 Task: Add the task  Create a feature for users to create custom alerts and reminders to the section Debug Dash in the project WaveTech and add a Due Date to the respective task as 2024/01/14.
Action: Mouse moved to (59, 404)
Screenshot: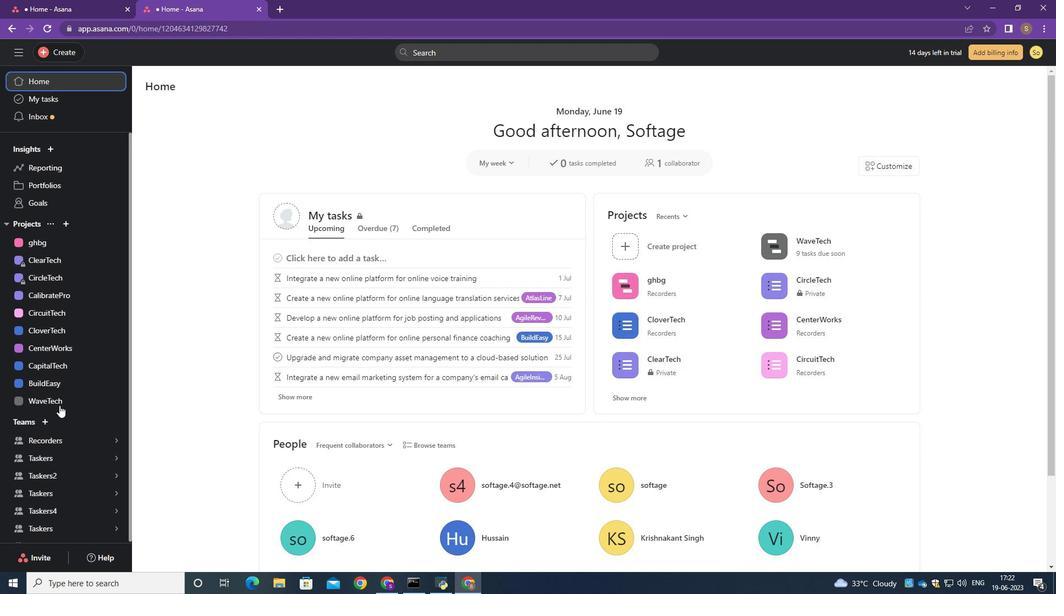 
Action: Mouse pressed left at (59, 404)
Screenshot: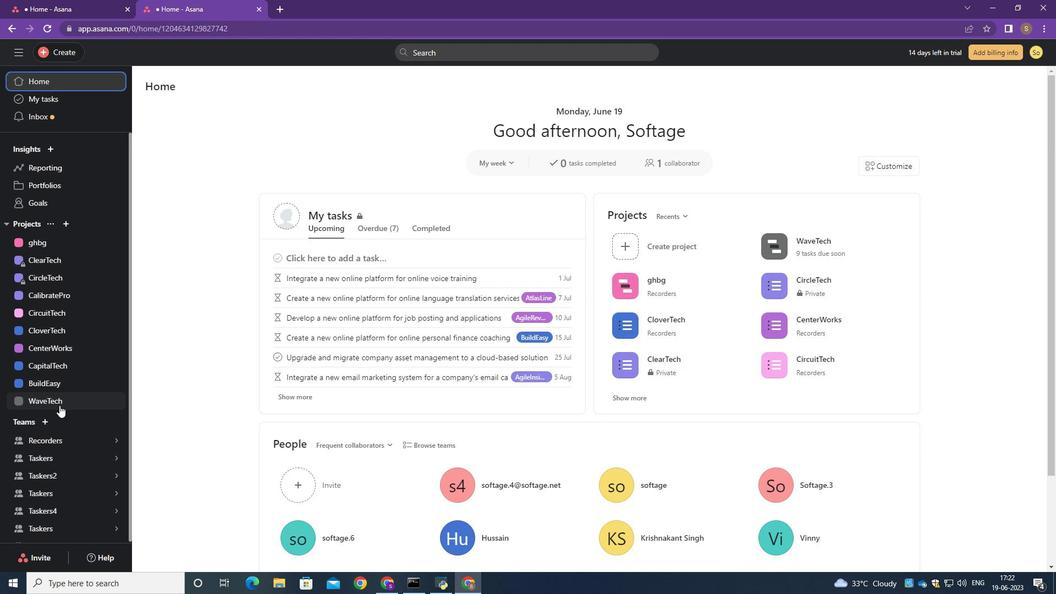 
Action: Mouse moved to (417, 260)
Screenshot: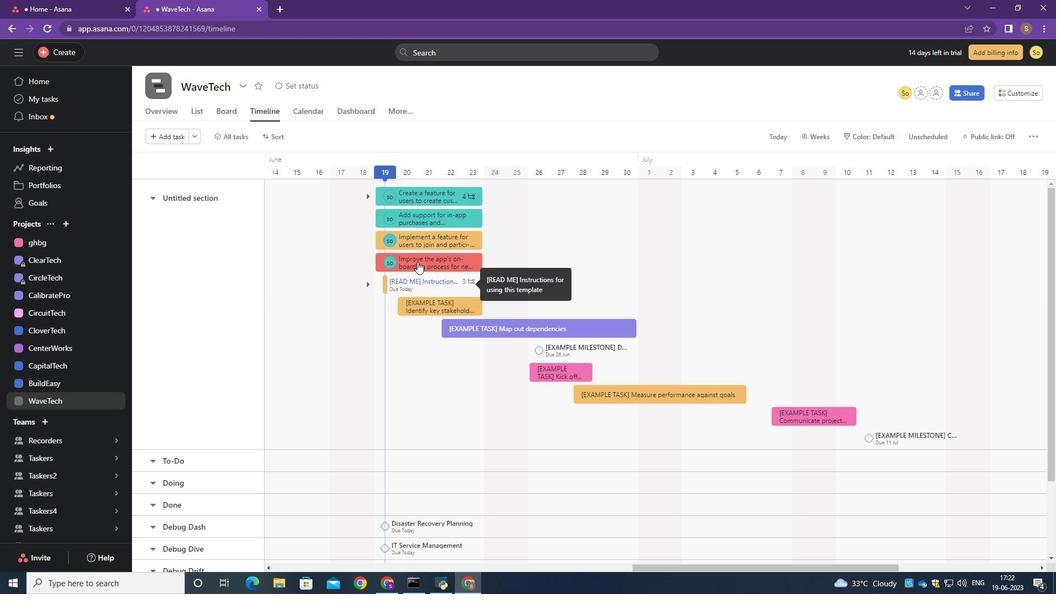 
Action: Mouse pressed left at (417, 260)
Screenshot: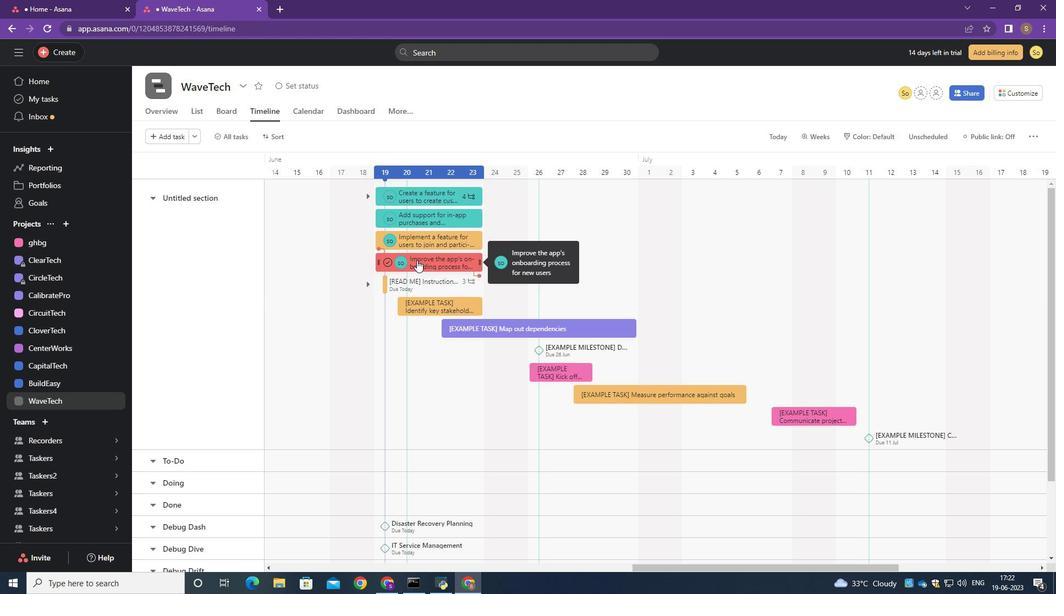 
Action: Mouse moved to (424, 192)
Screenshot: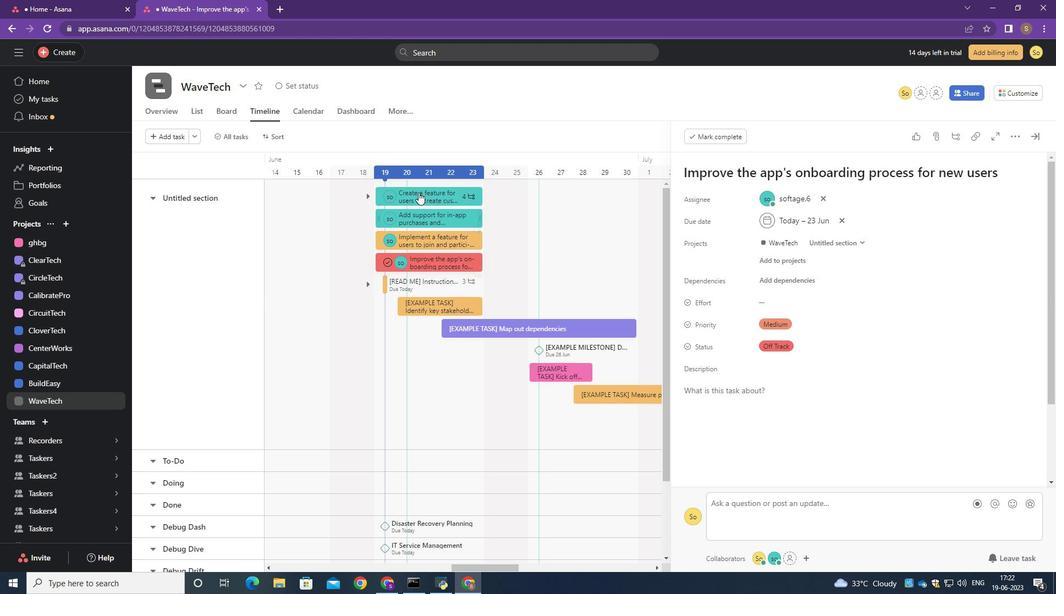 
Action: Mouse pressed left at (424, 192)
Screenshot: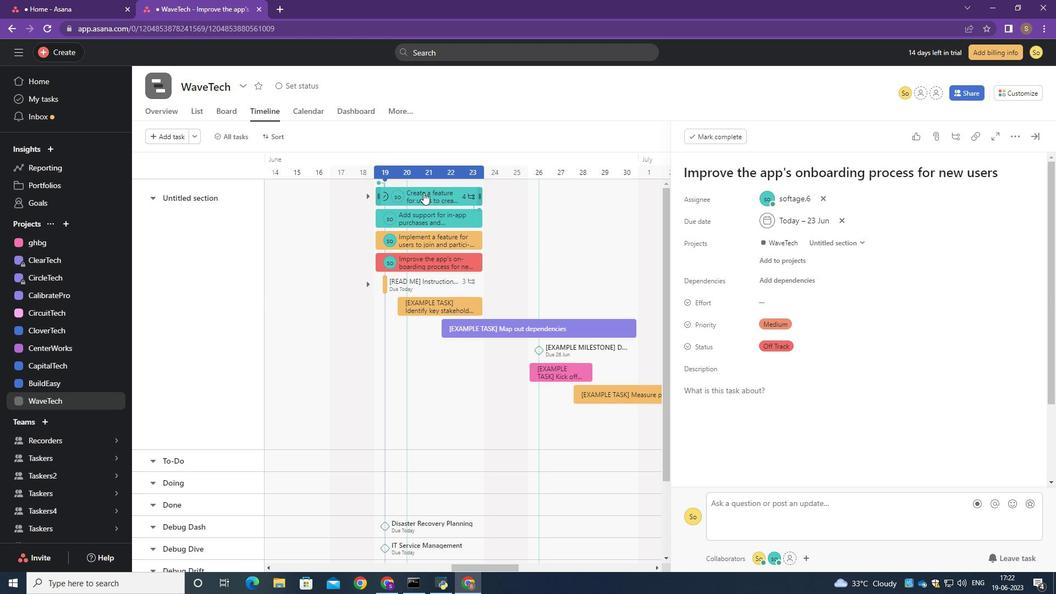 
Action: Mouse moved to (834, 259)
Screenshot: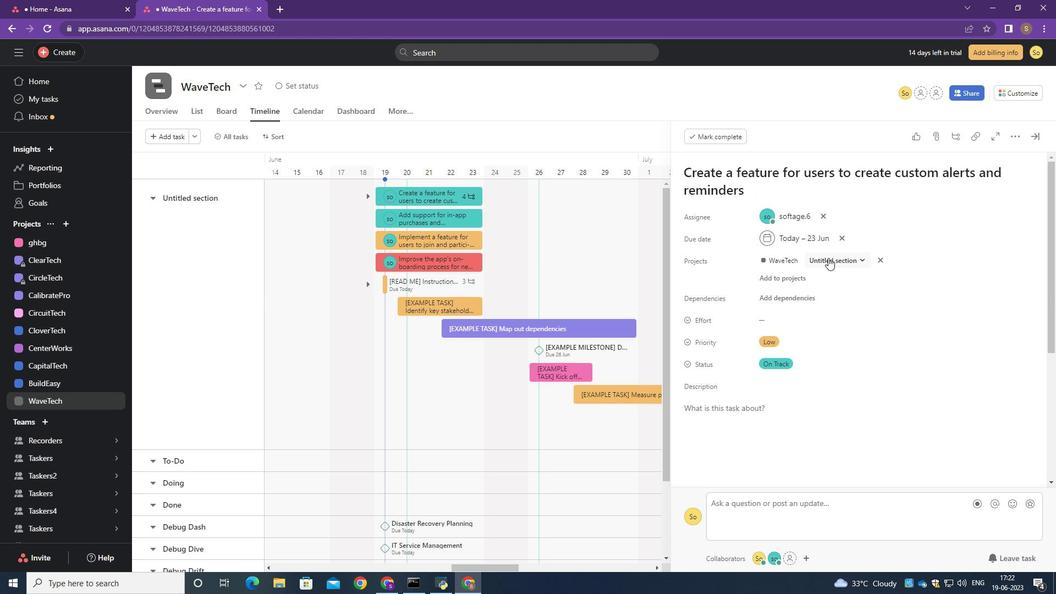 
Action: Mouse pressed left at (834, 259)
Screenshot: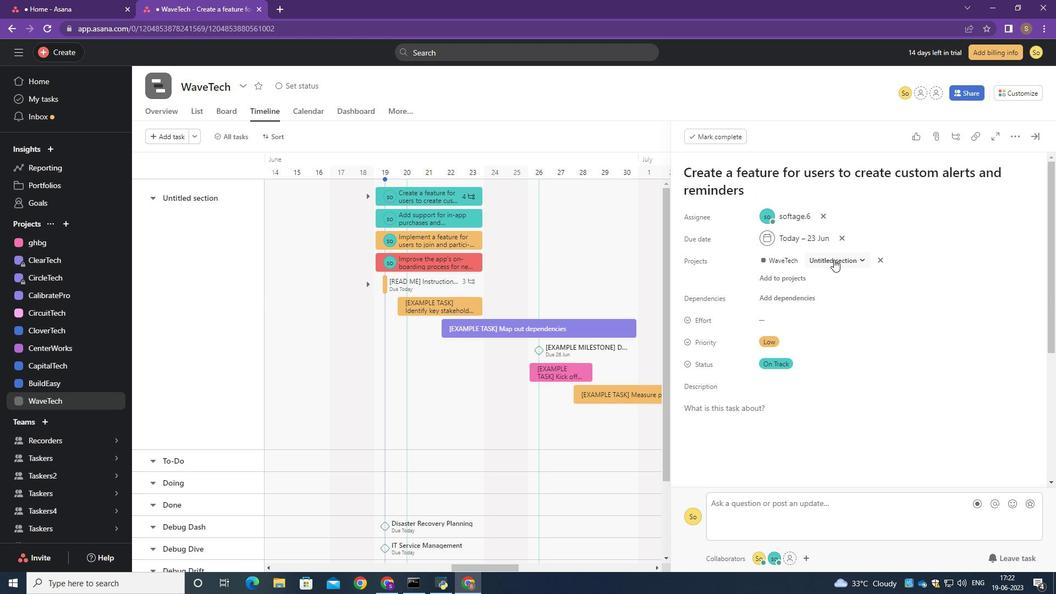 
Action: Mouse moved to (826, 366)
Screenshot: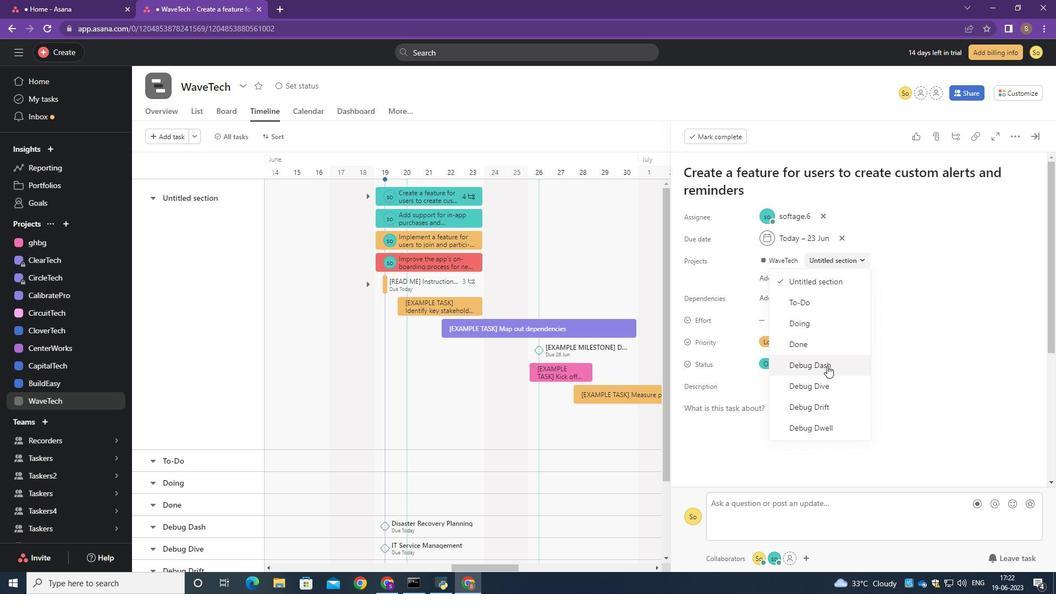 
Action: Mouse pressed left at (826, 366)
Screenshot: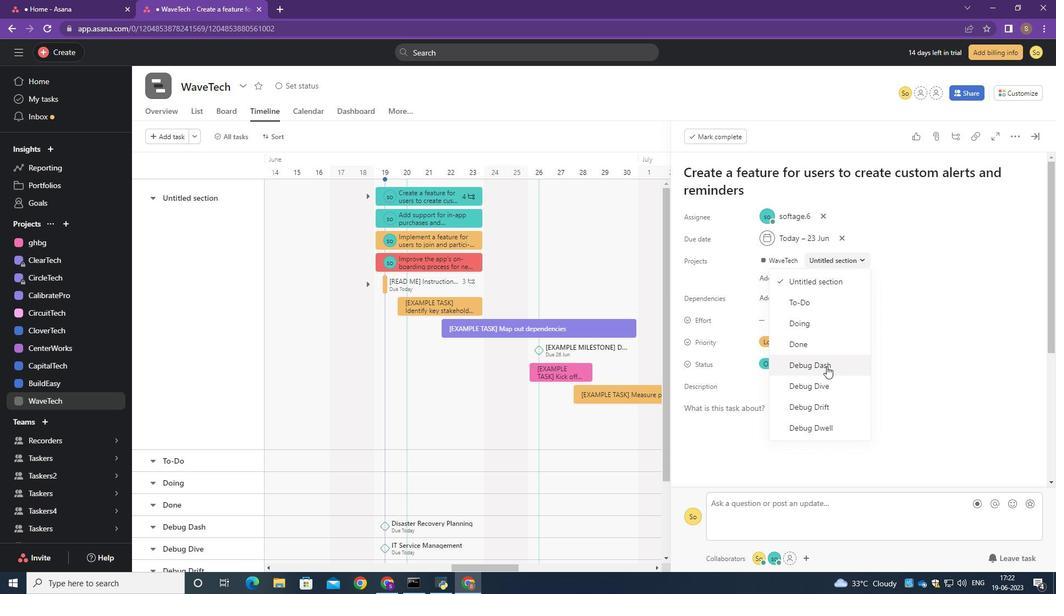 
Action: Mouse moved to (801, 235)
Screenshot: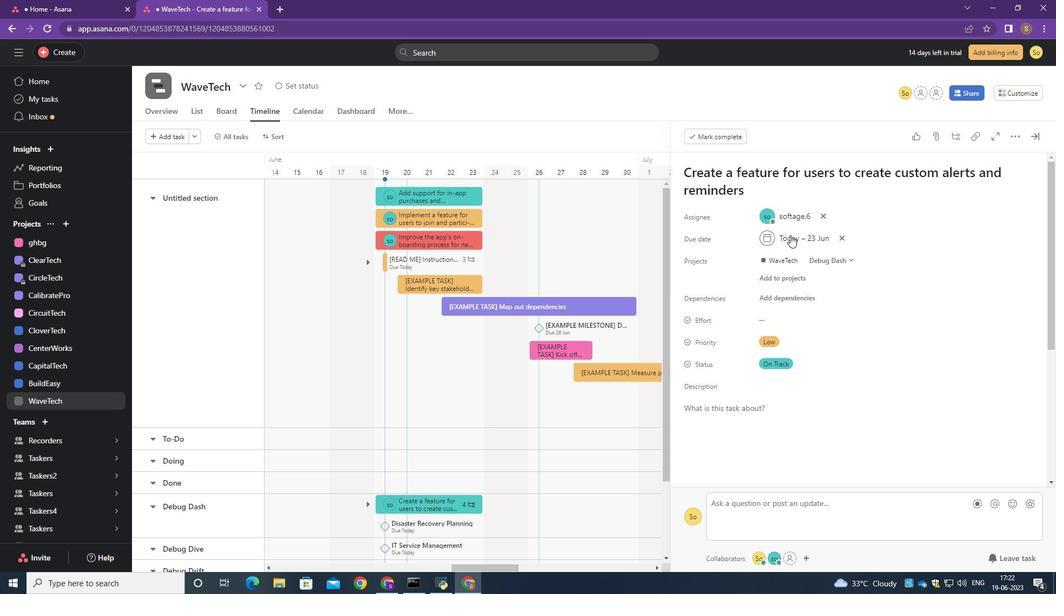 
Action: Mouse pressed left at (801, 235)
Screenshot: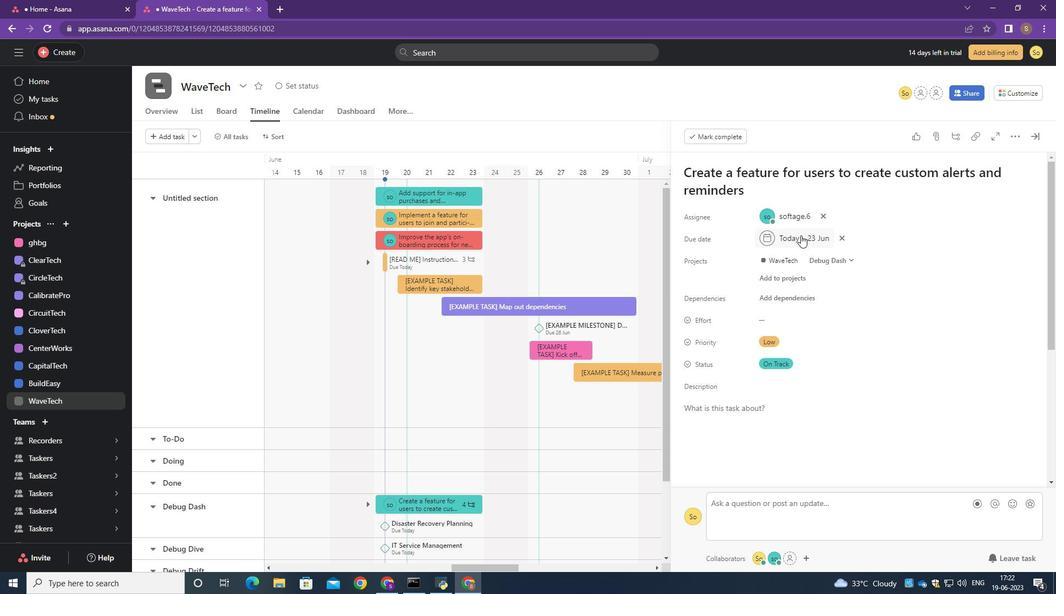 
Action: Mouse moved to (837, 239)
Screenshot: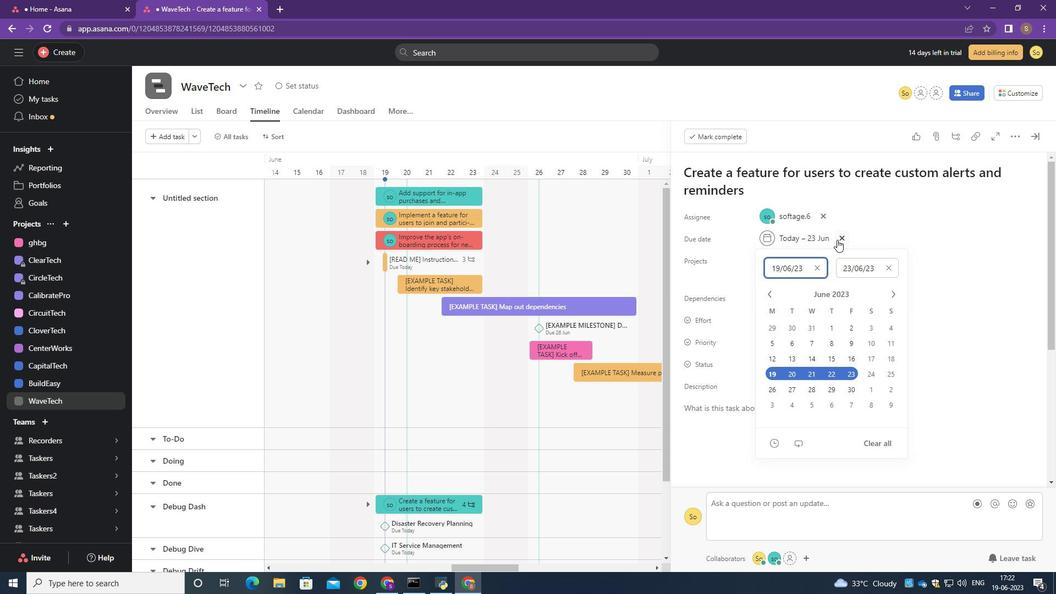 
Action: Mouse pressed left at (837, 239)
Screenshot: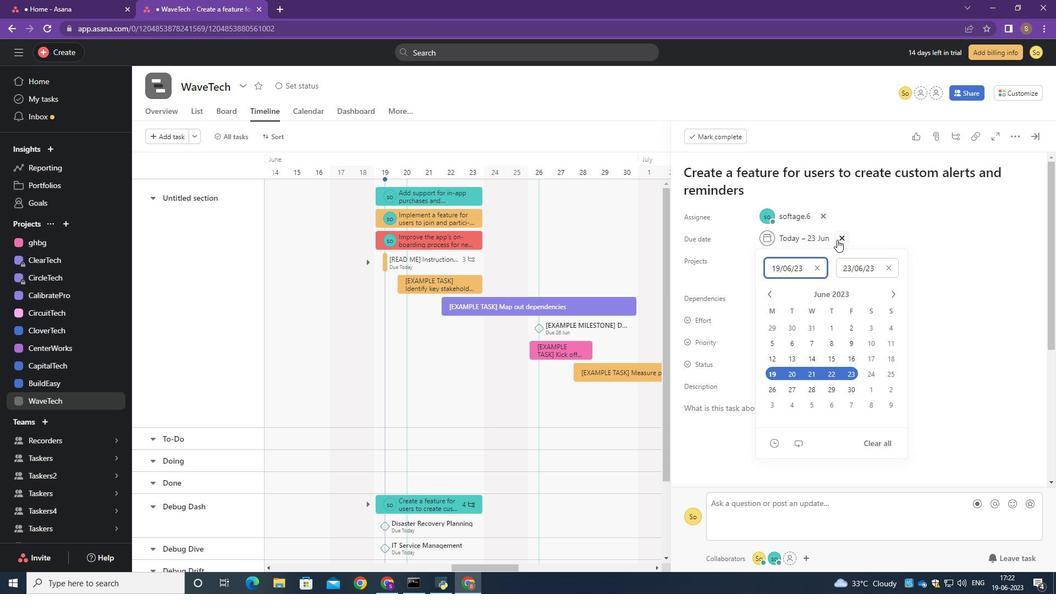 
Action: Mouse moved to (789, 237)
Screenshot: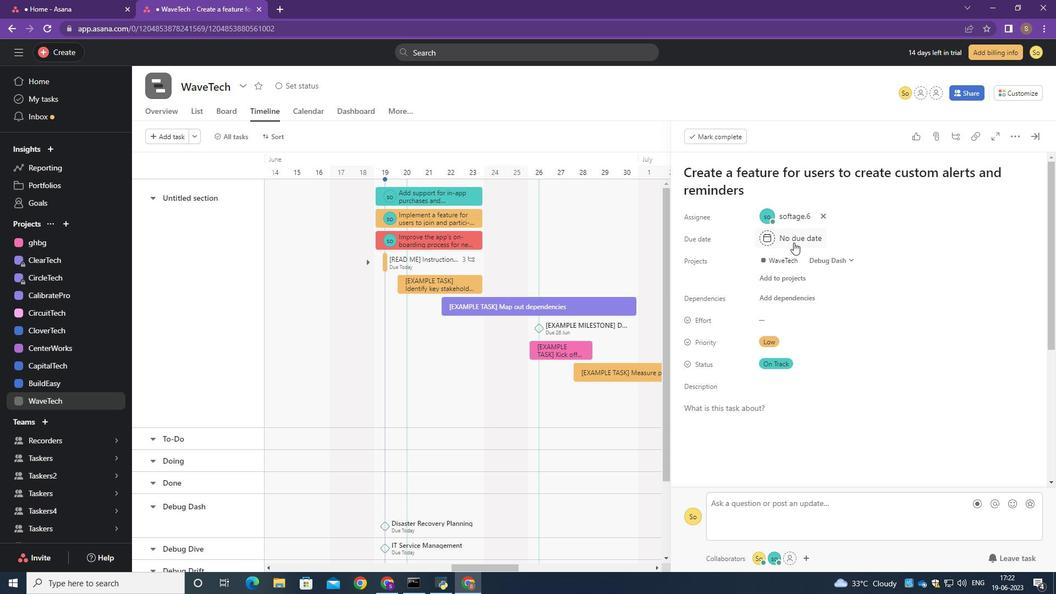 
Action: Mouse pressed left at (789, 237)
Screenshot: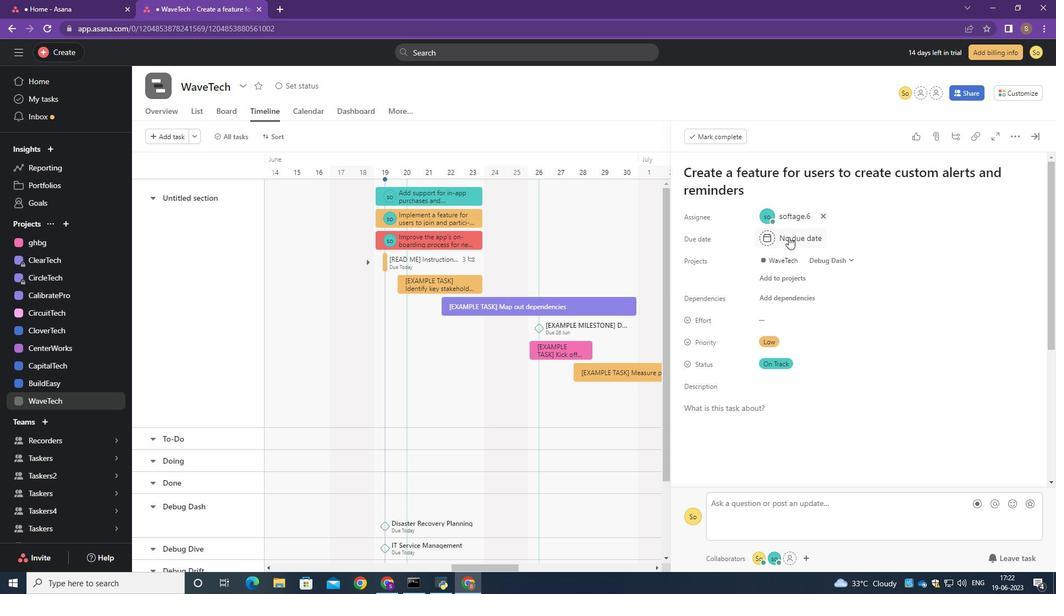
Action: Mouse moved to (856, 272)
Screenshot: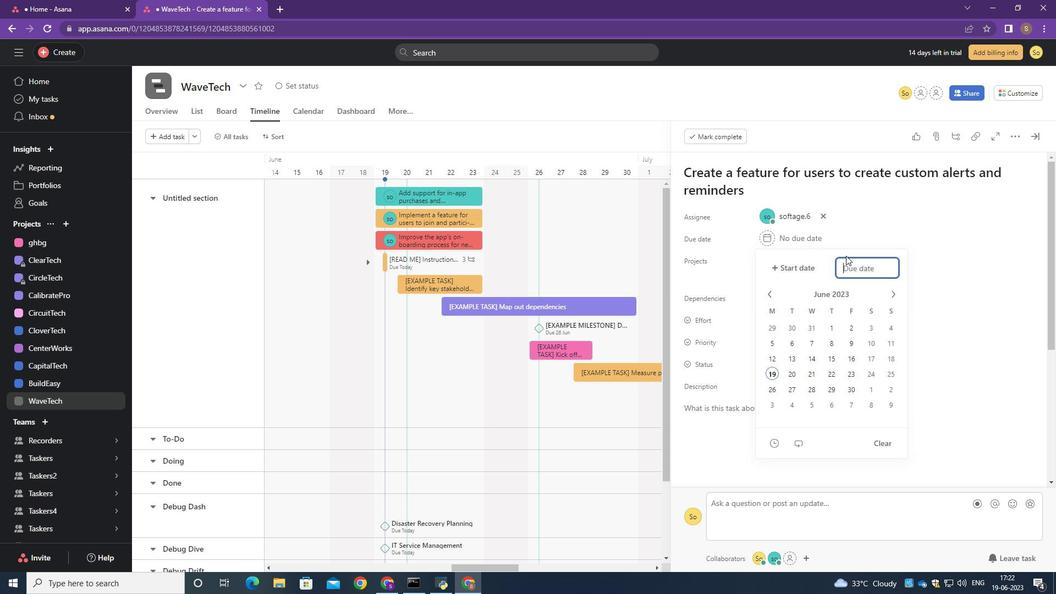 
Action: Mouse pressed left at (856, 272)
Screenshot: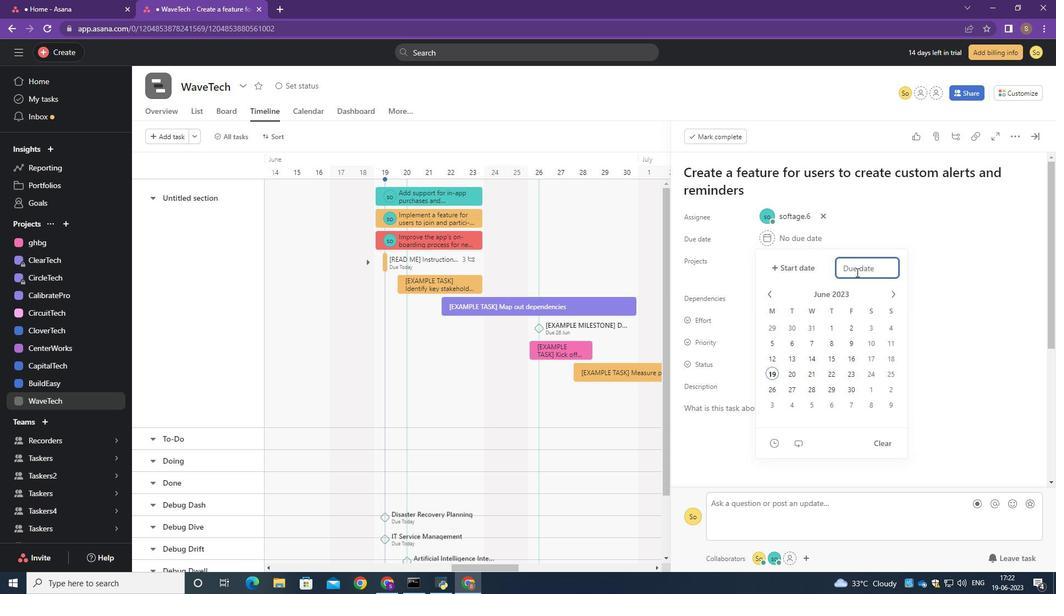 
Action: Mouse moved to (923, 272)
Screenshot: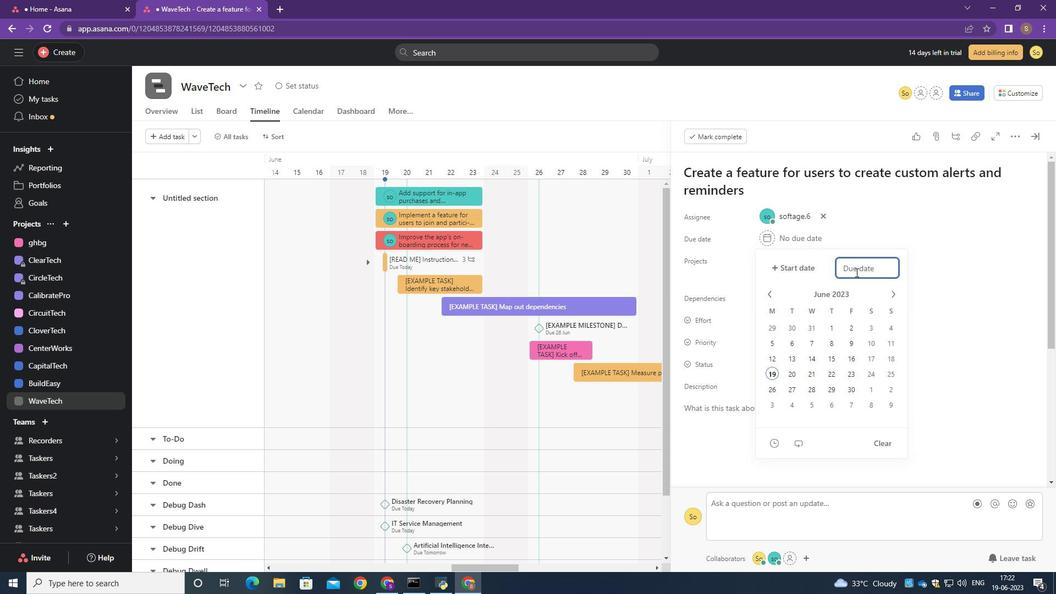 
Action: Key pressed 2024/01/14
Screenshot: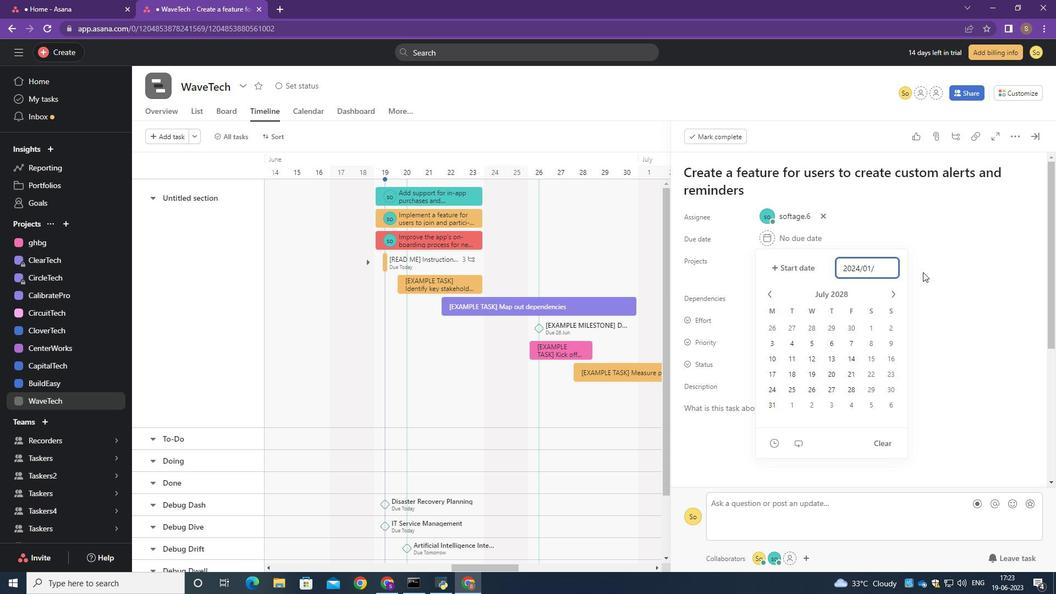 
Action: Mouse moved to (925, 287)
Screenshot: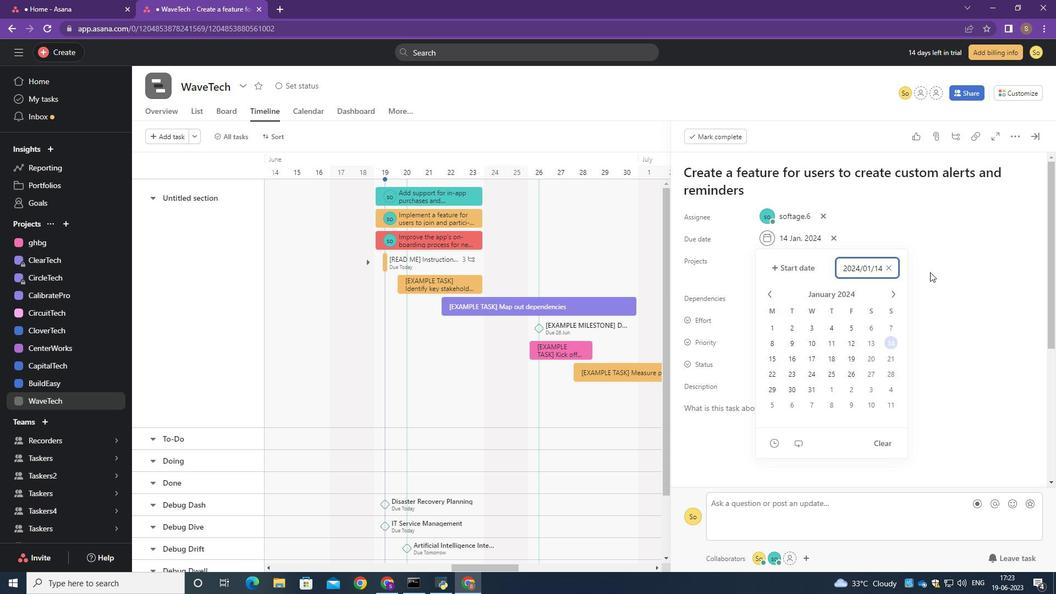 
Action: Key pressed <Key.enter>
Screenshot: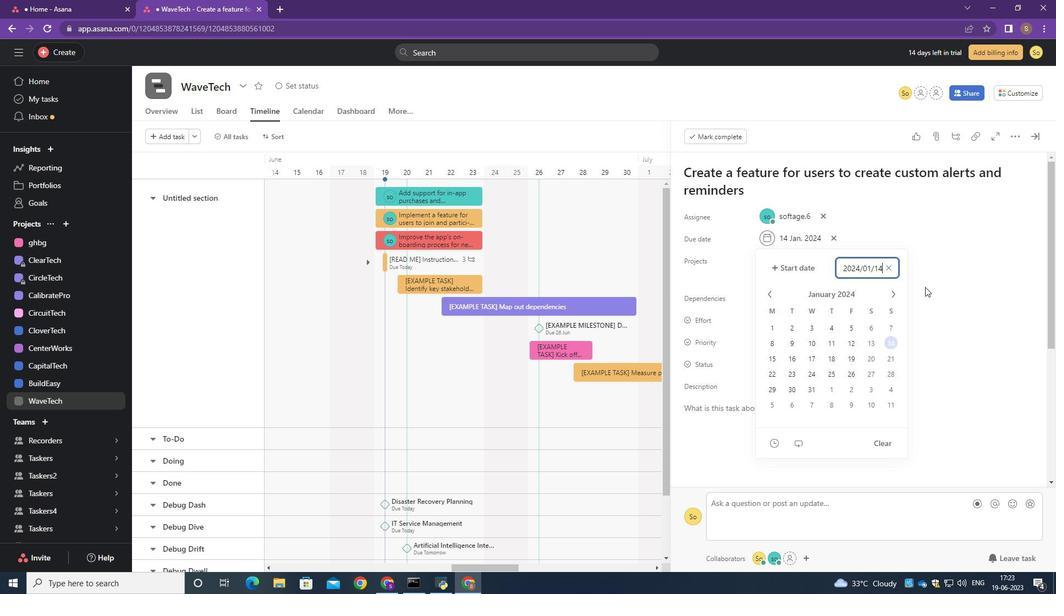 
Action: Mouse moved to (864, 325)
Screenshot: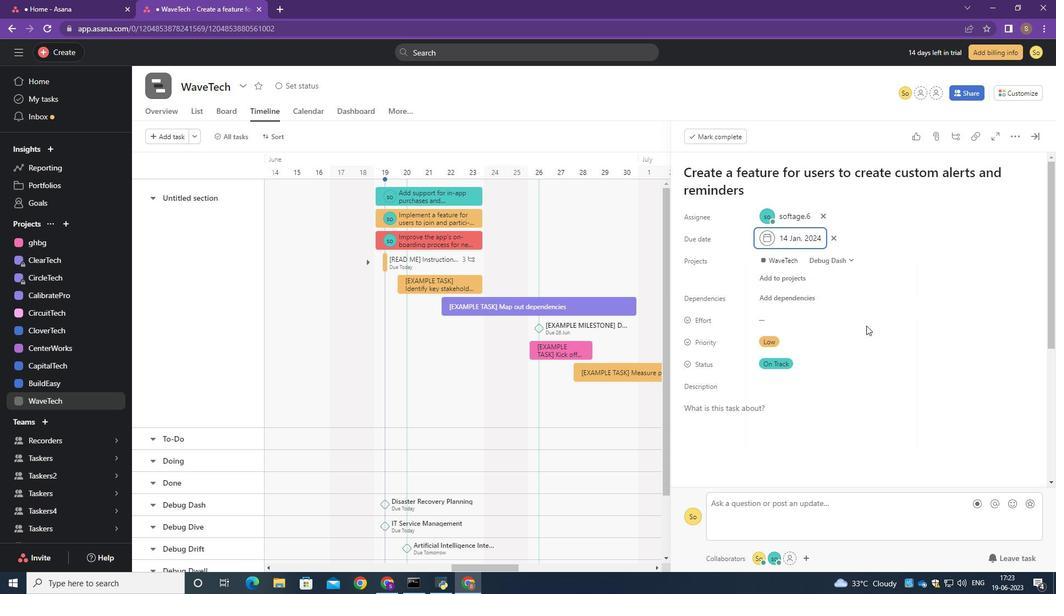 
